 Task: In the  document Joshua ,change text color to 'Dark Green' Insert the mentioned shape below the text 'Star'. Change color of the shape to  BlueChange shape height to  2
Action: Mouse moved to (490, 231)
Screenshot: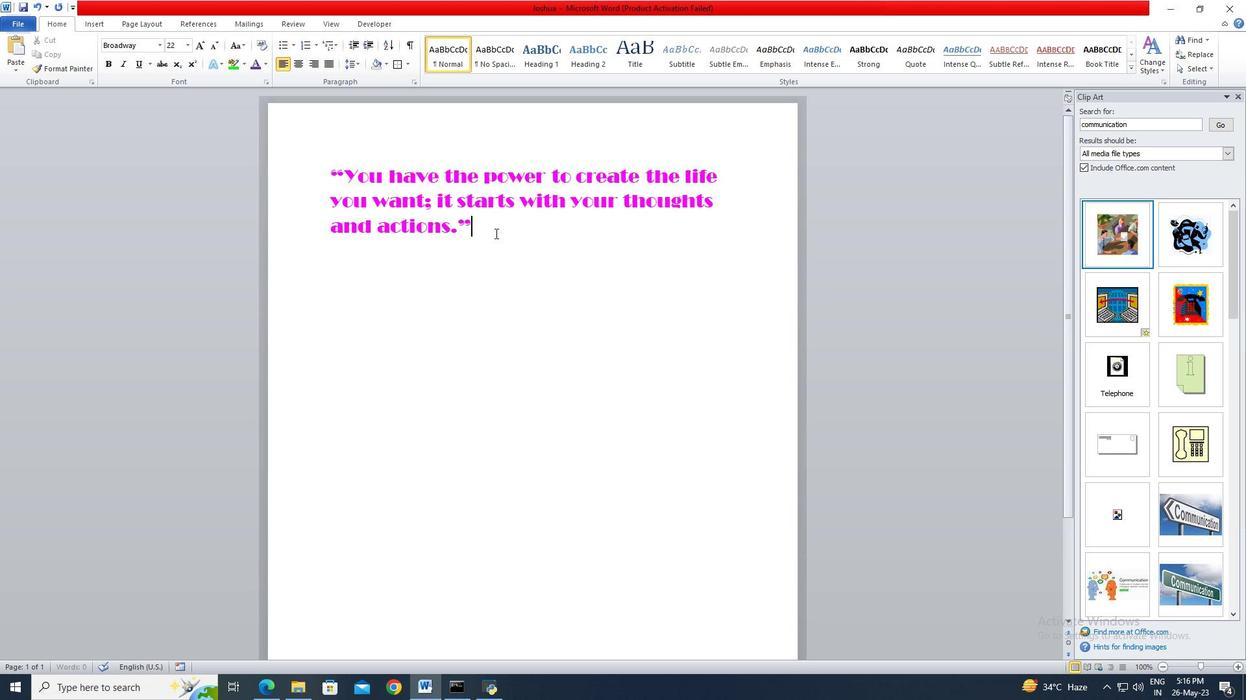
Action: Mouse pressed left at (490, 231)
Screenshot: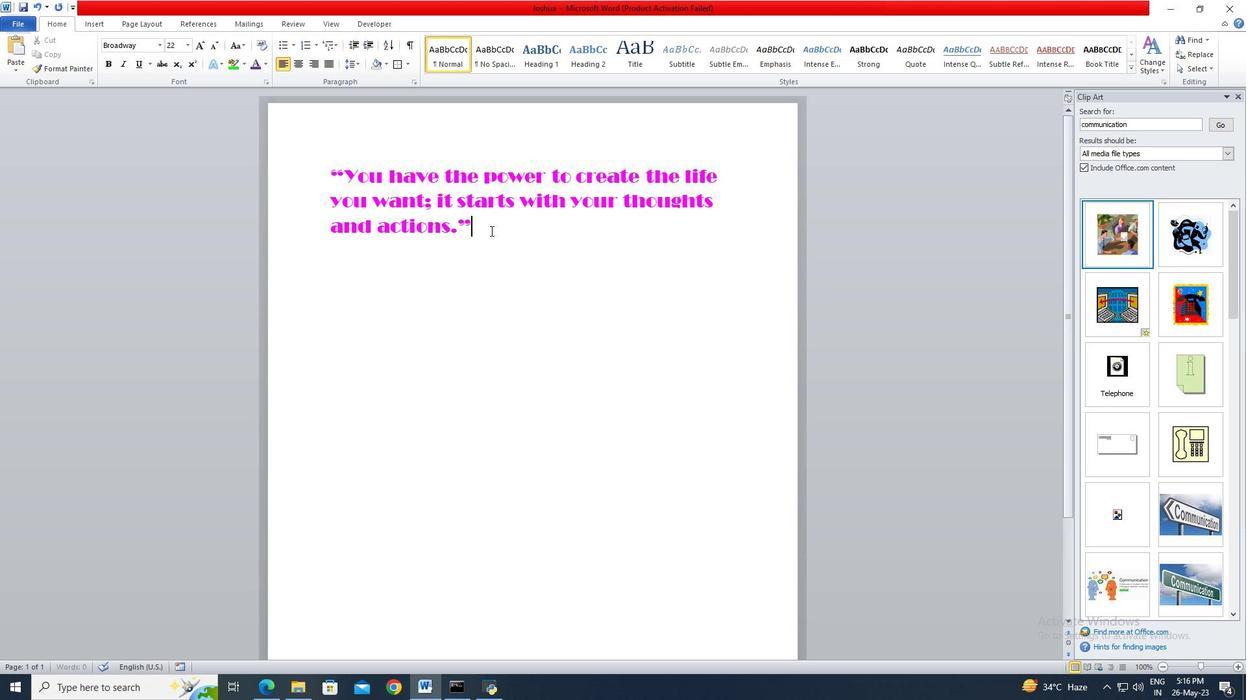 
Action: Key pressed <Key.left>ctrl+Actrl+A
Screenshot: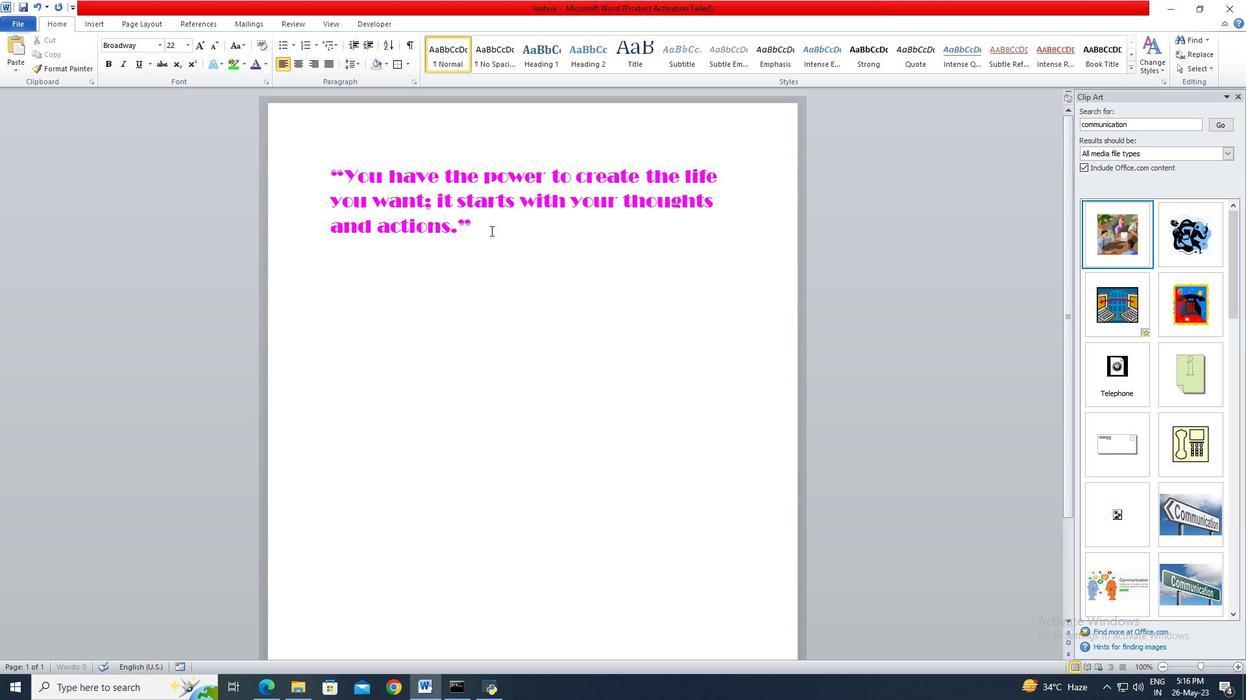 
Action: Mouse moved to (262, 62)
Screenshot: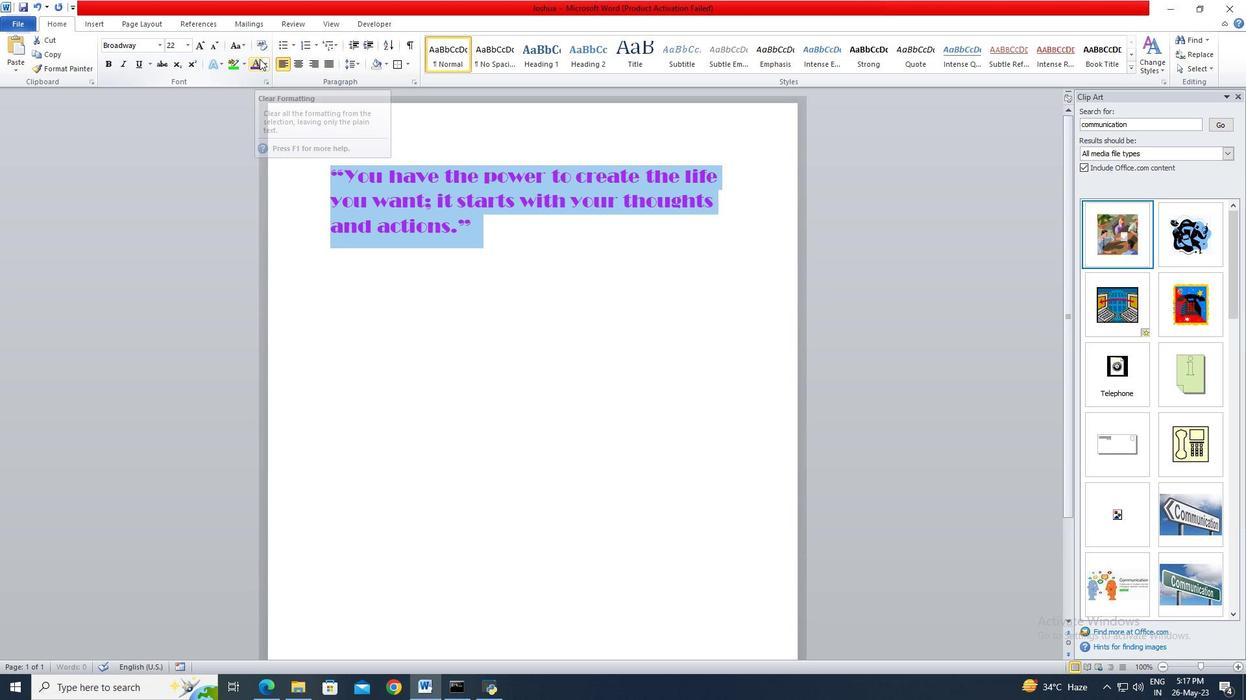 
Action: Mouse pressed left at (262, 62)
Screenshot: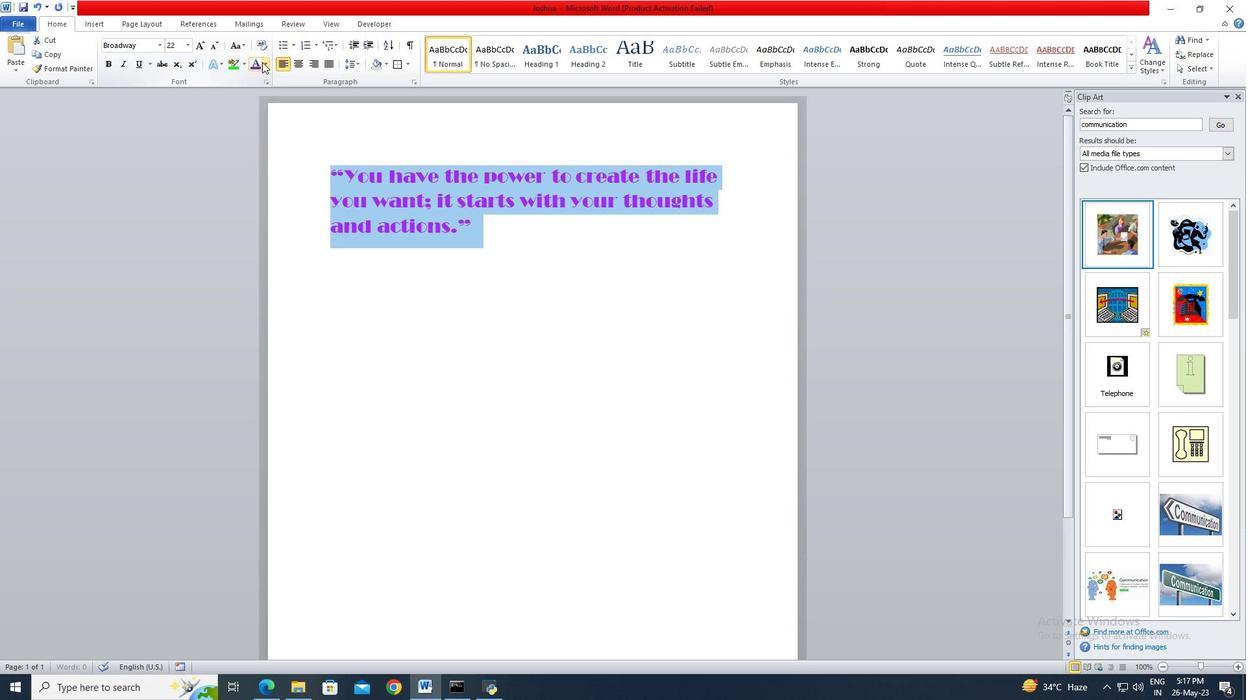 
Action: Mouse moved to (321, 147)
Screenshot: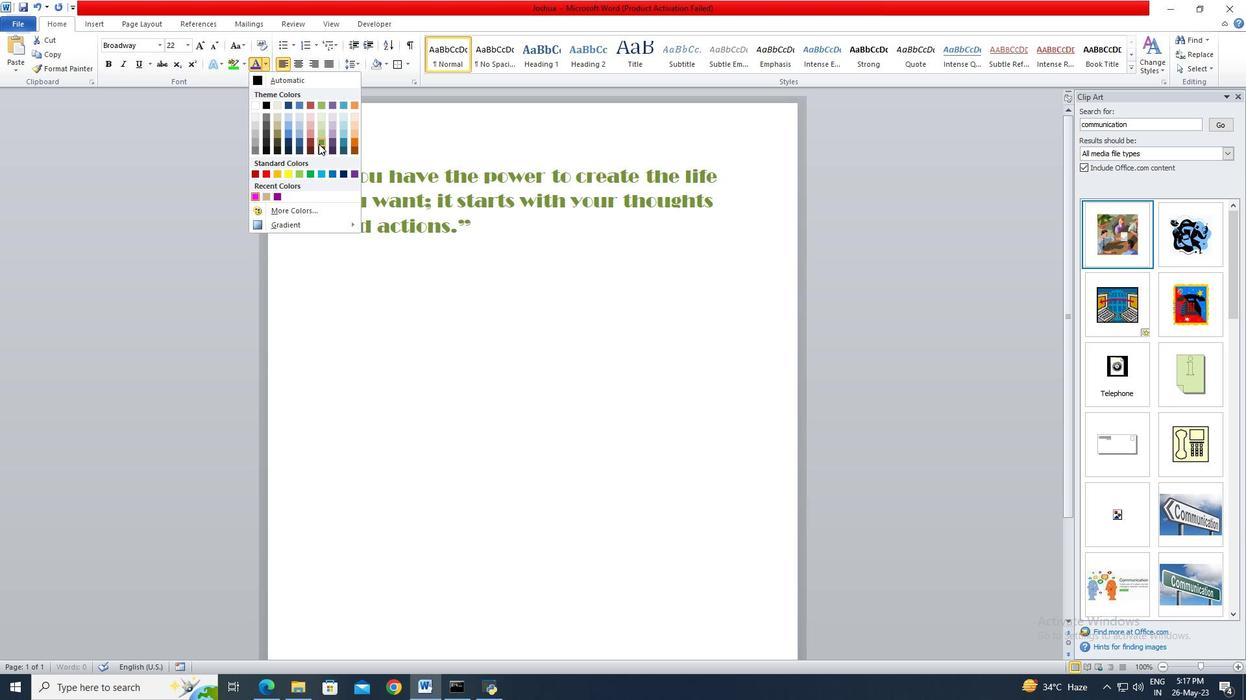 
Action: Mouse pressed left at (321, 147)
Screenshot: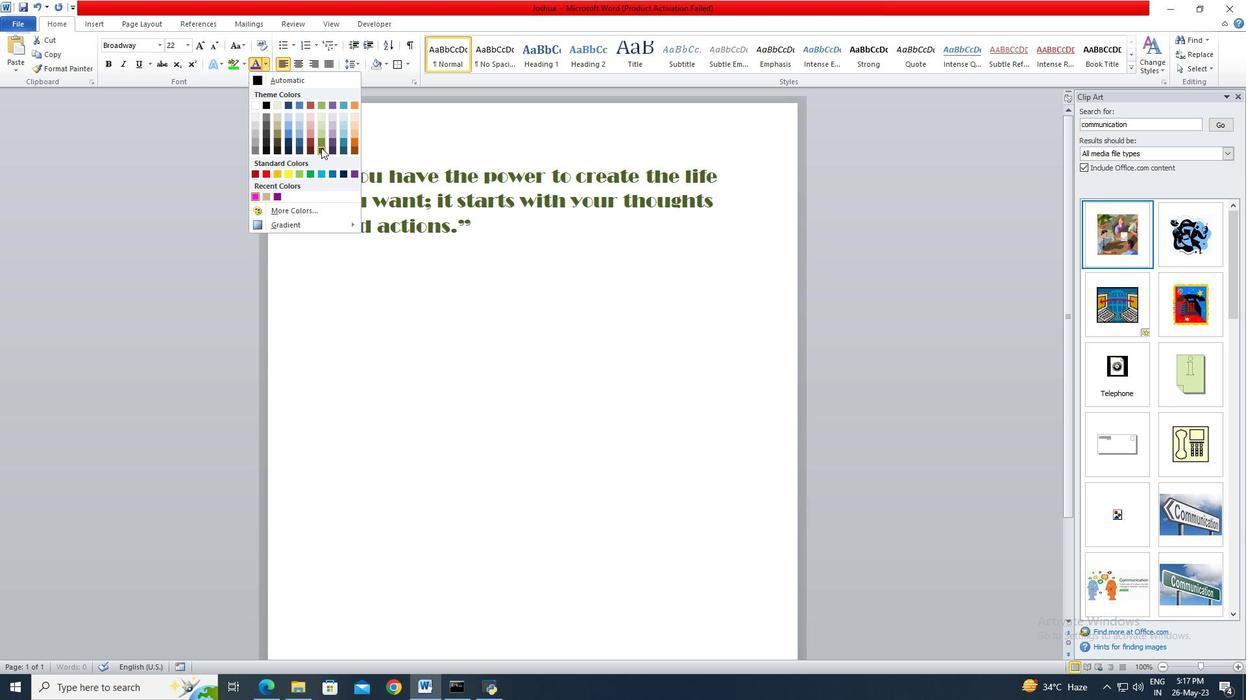 
Action: Mouse moved to (505, 244)
Screenshot: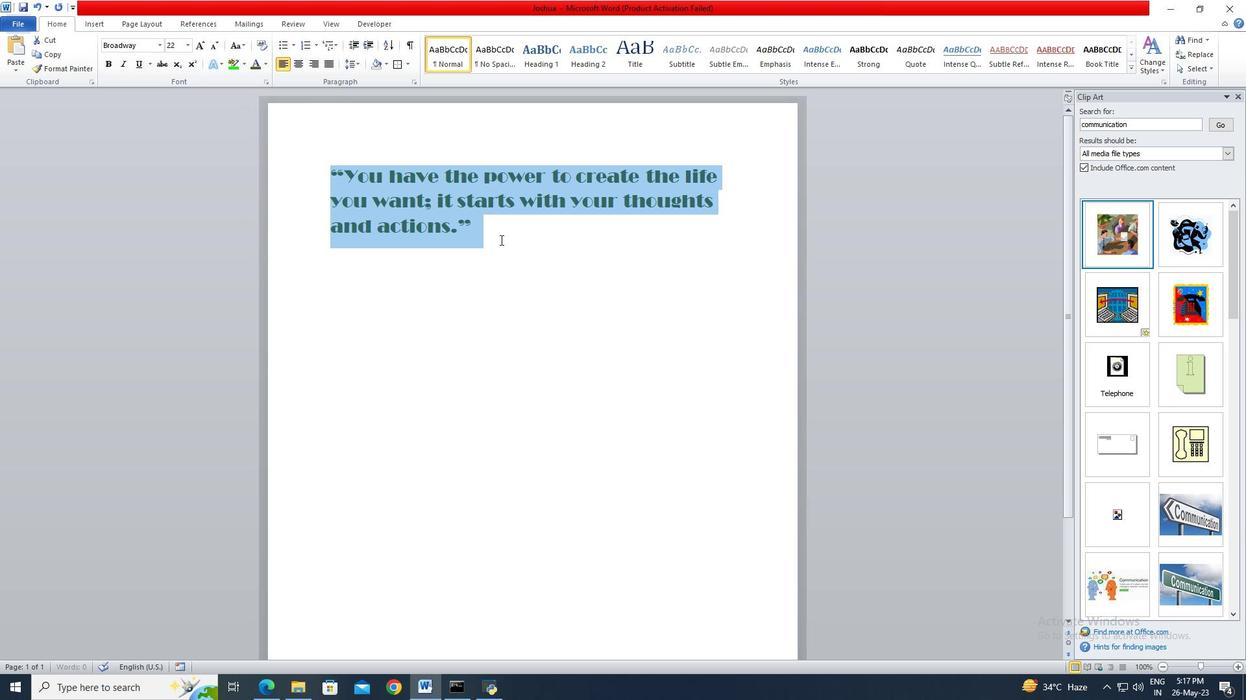 
Action: Mouse pressed left at (505, 244)
Screenshot: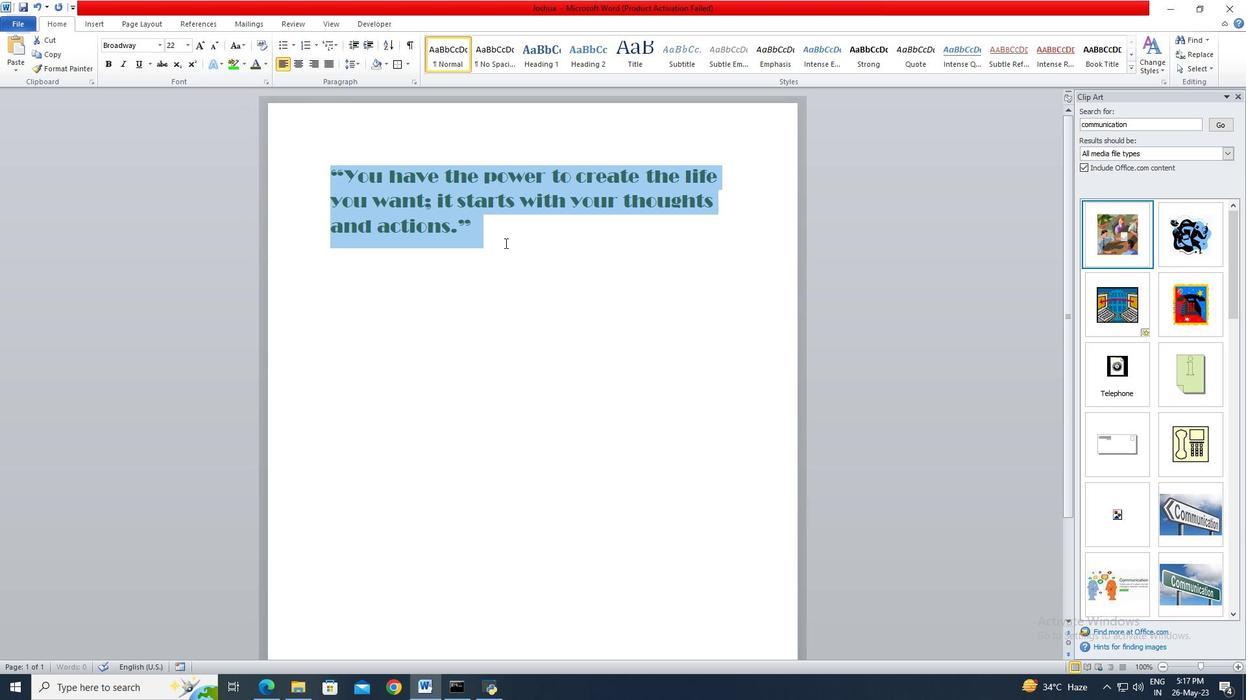 
Action: Mouse moved to (108, 25)
Screenshot: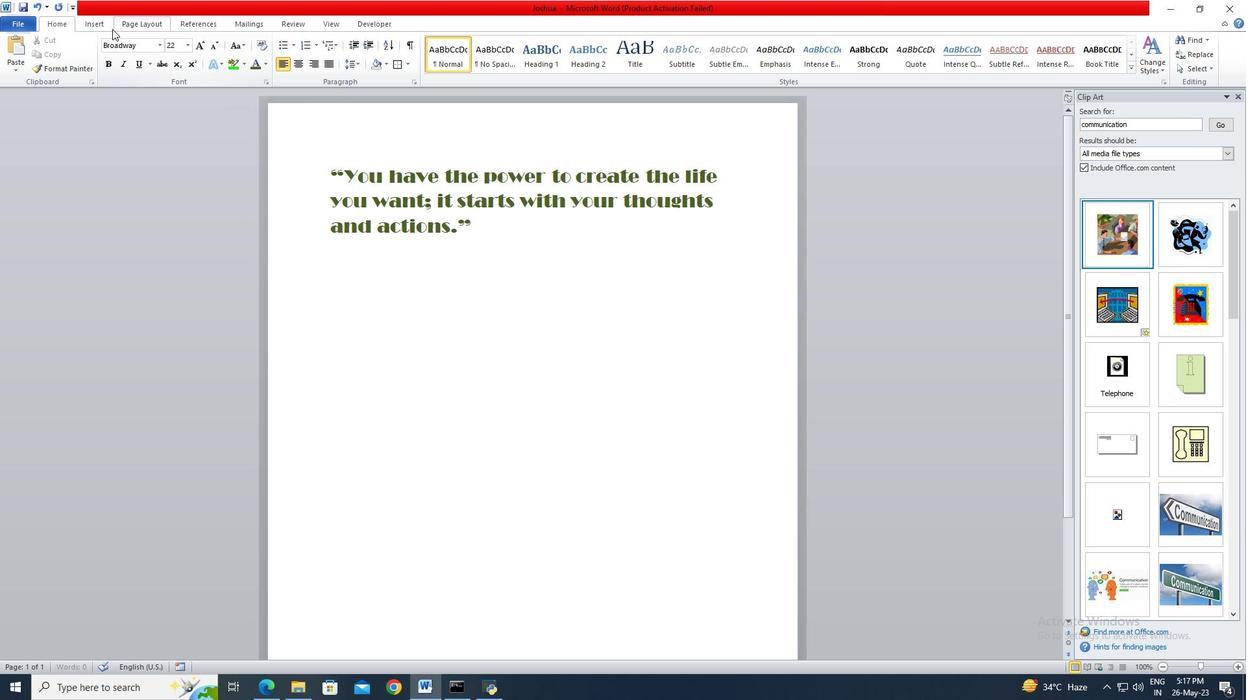 
Action: Mouse pressed left at (108, 25)
Screenshot: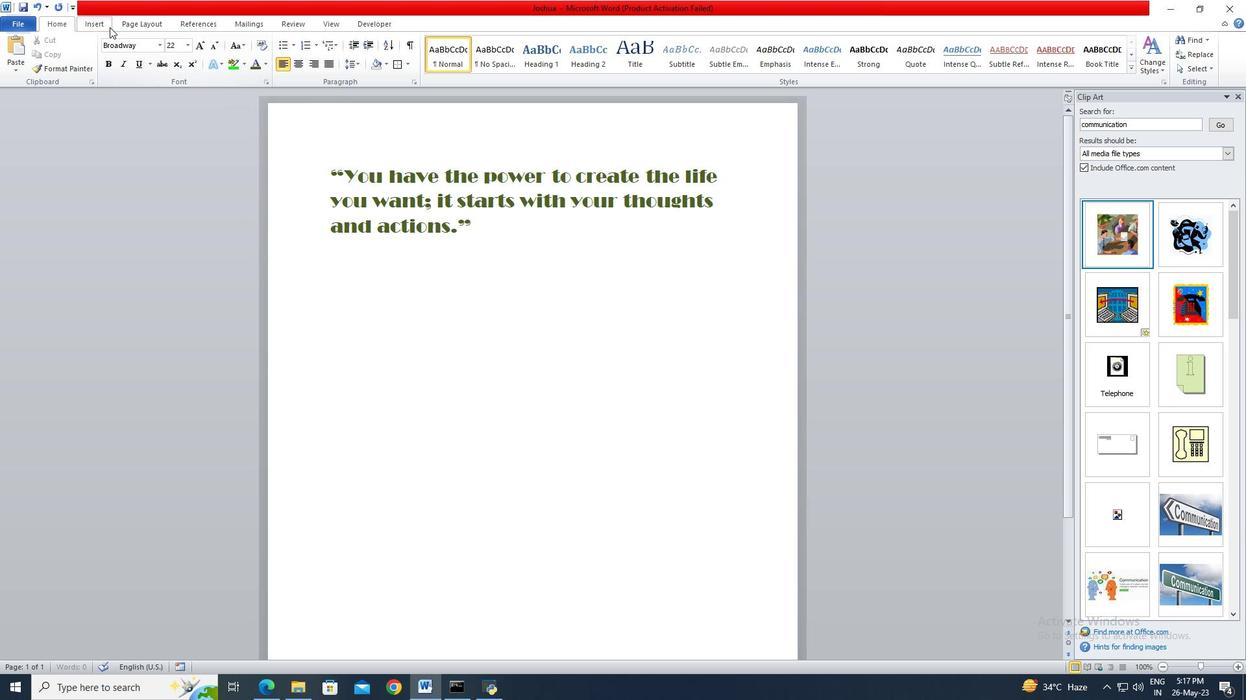 
Action: Mouse moved to (186, 53)
Screenshot: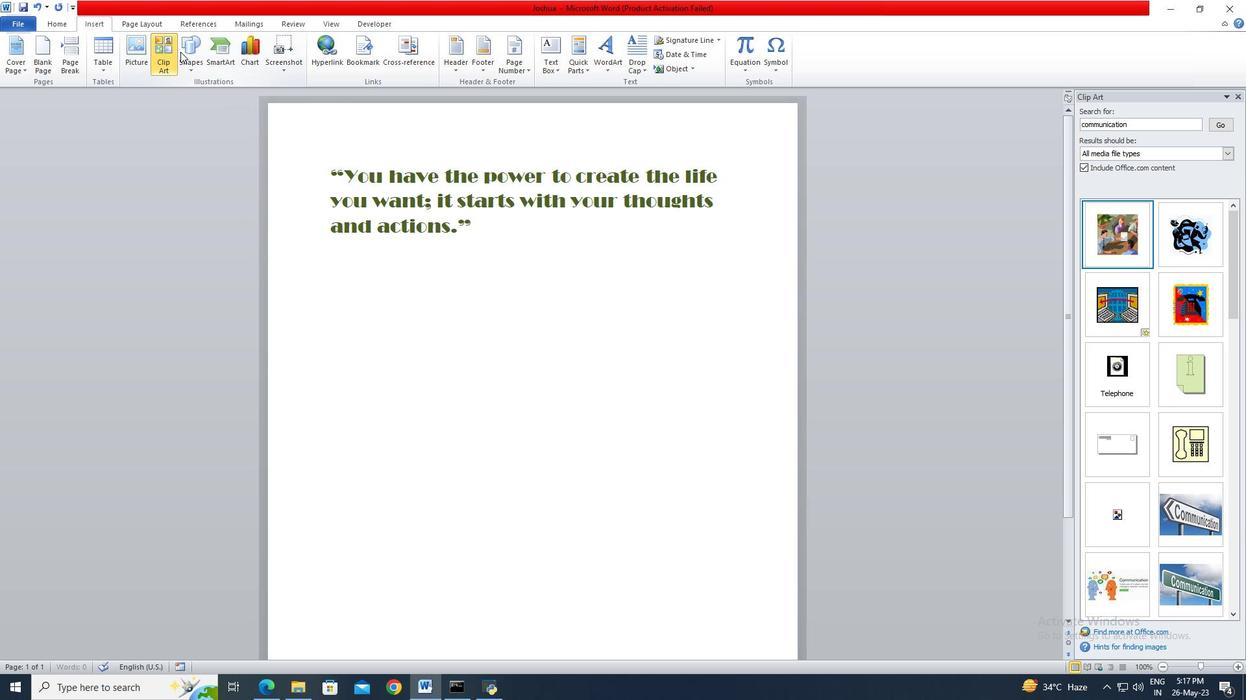 
Action: Mouse pressed left at (186, 53)
Screenshot: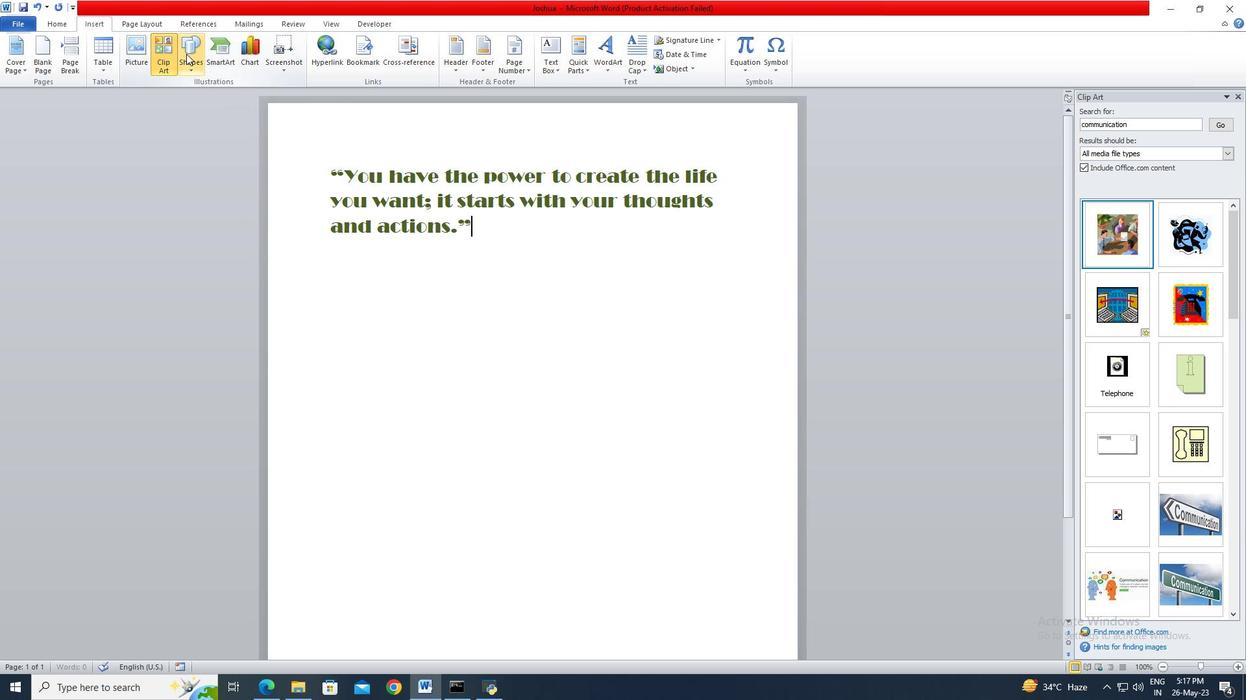 
Action: Mouse moved to (236, 369)
Screenshot: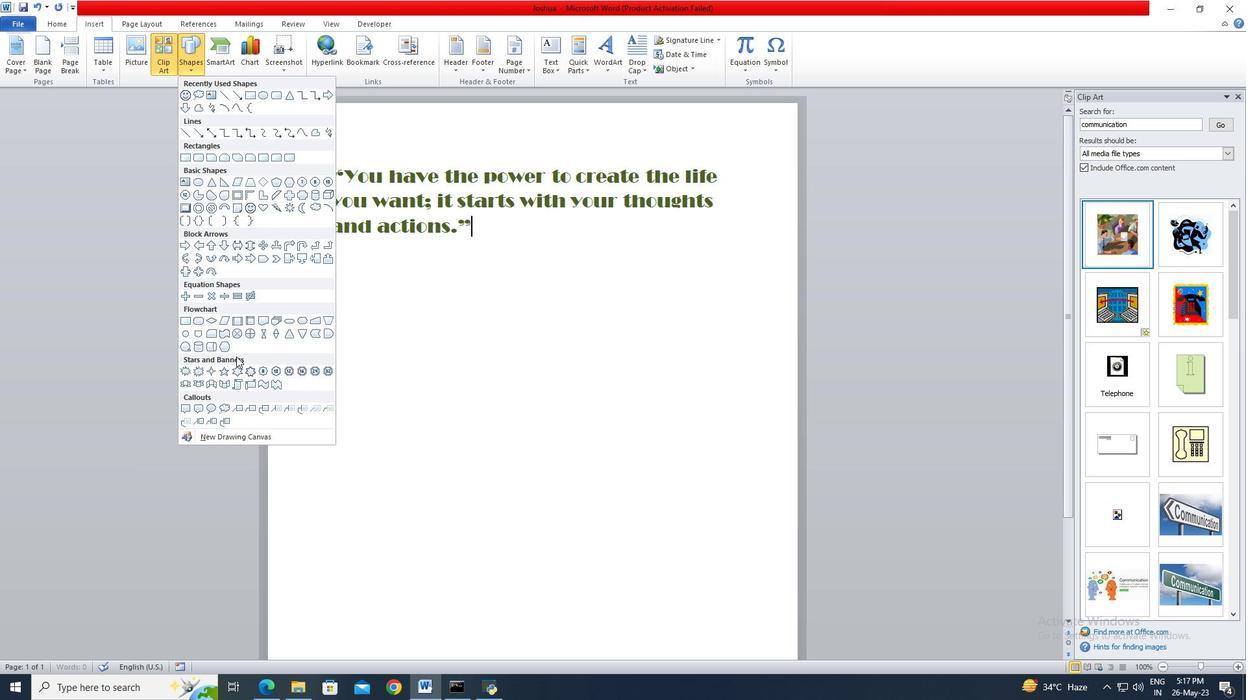 
Action: Mouse pressed left at (236, 369)
Screenshot: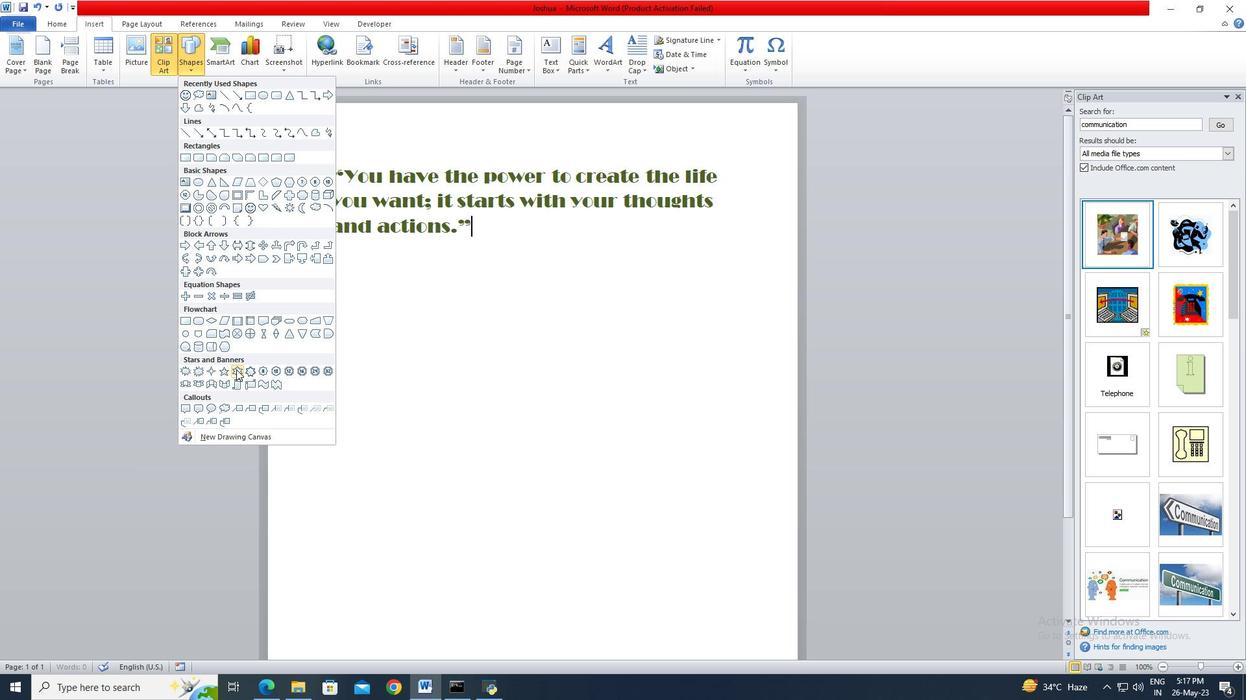 
Action: Mouse moved to (458, 277)
Screenshot: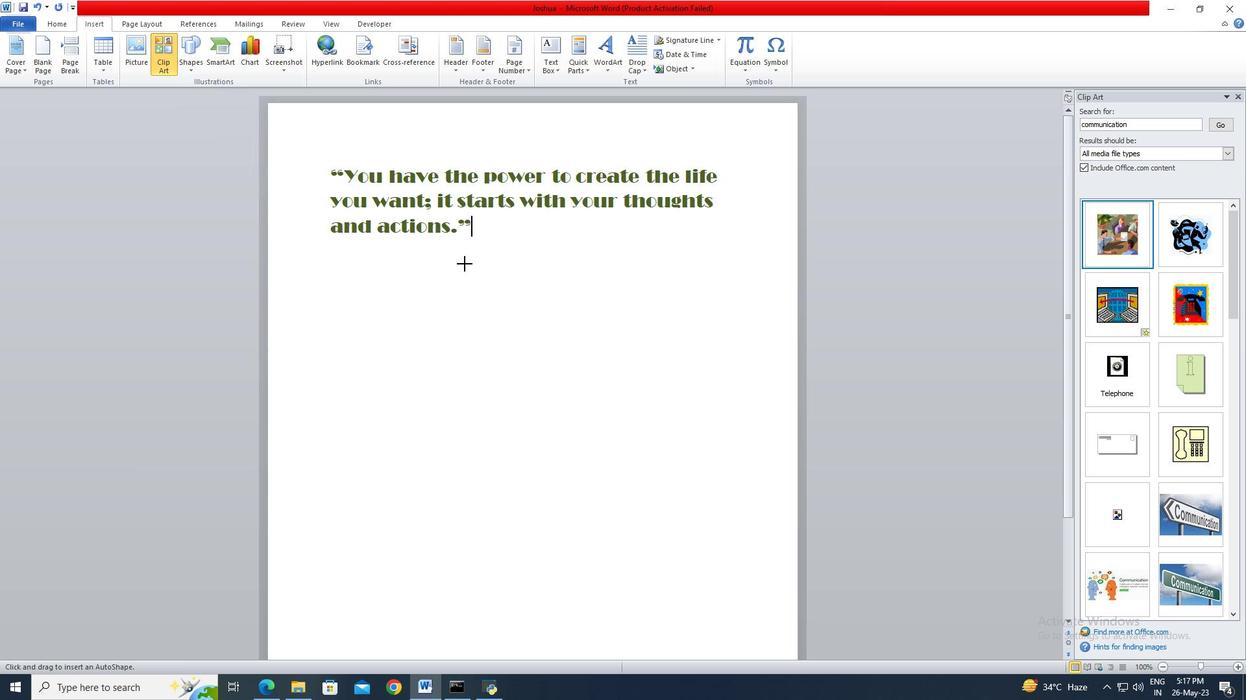 
Action: Mouse pressed left at (458, 277)
Screenshot: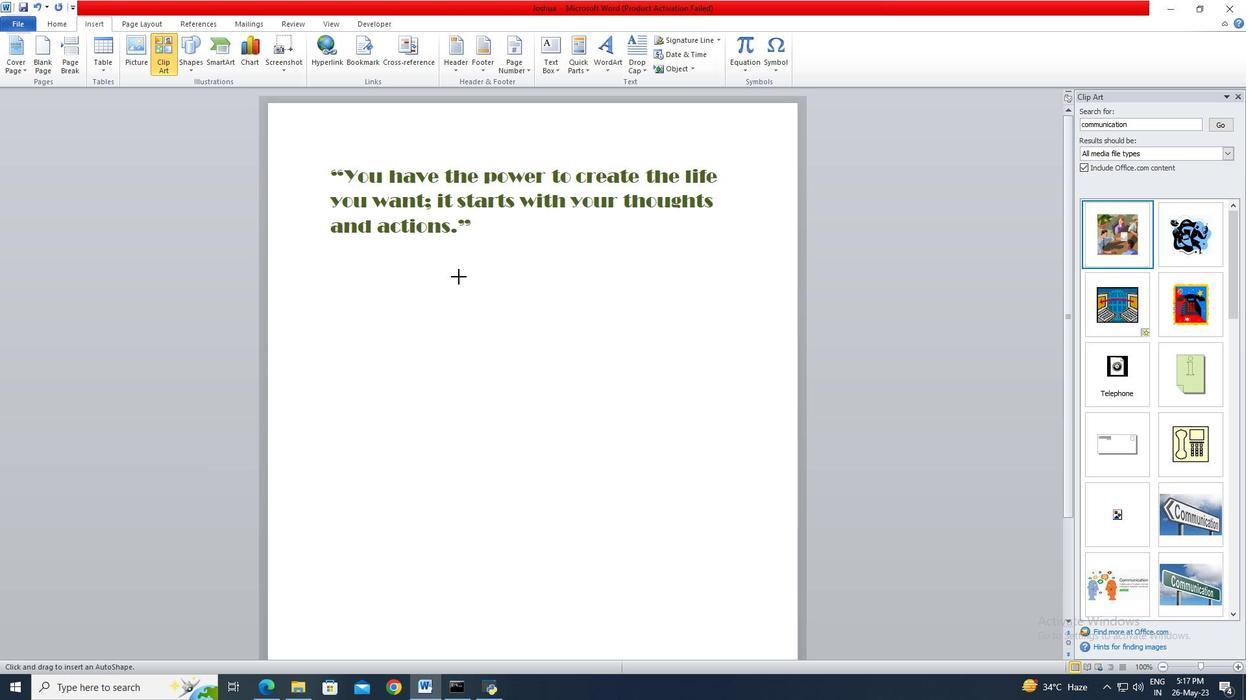 
Action: Mouse moved to (482, 40)
Screenshot: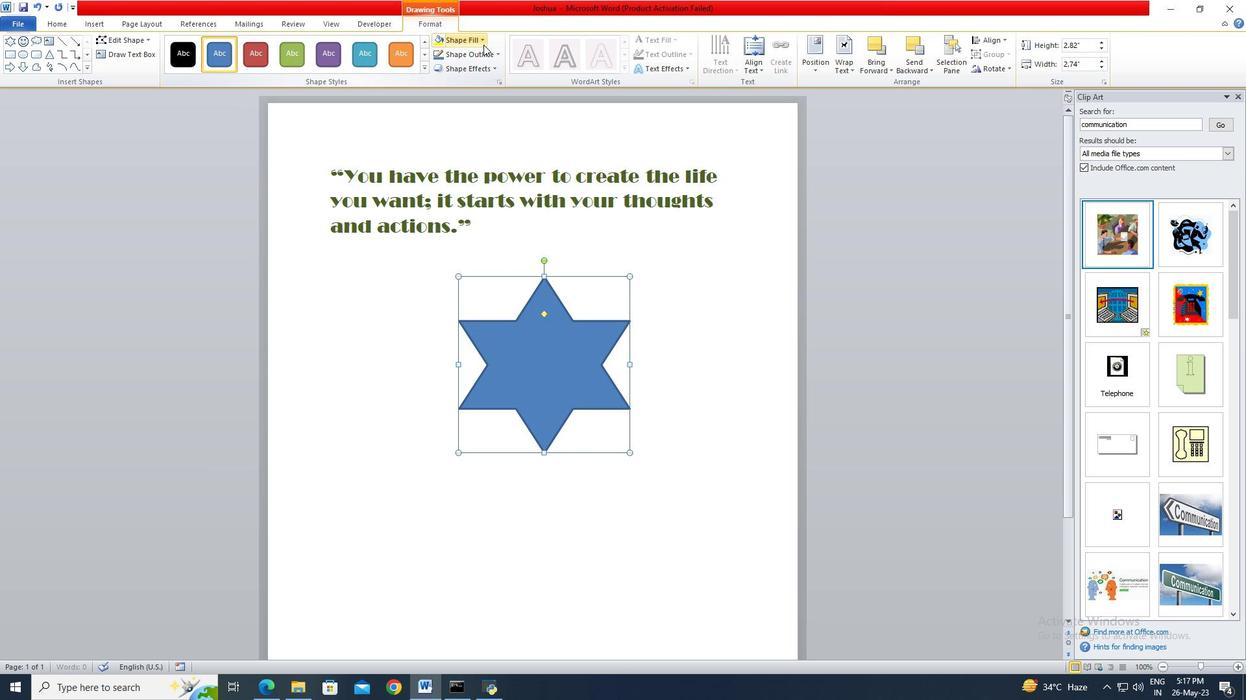 
Action: Mouse pressed left at (482, 40)
Screenshot: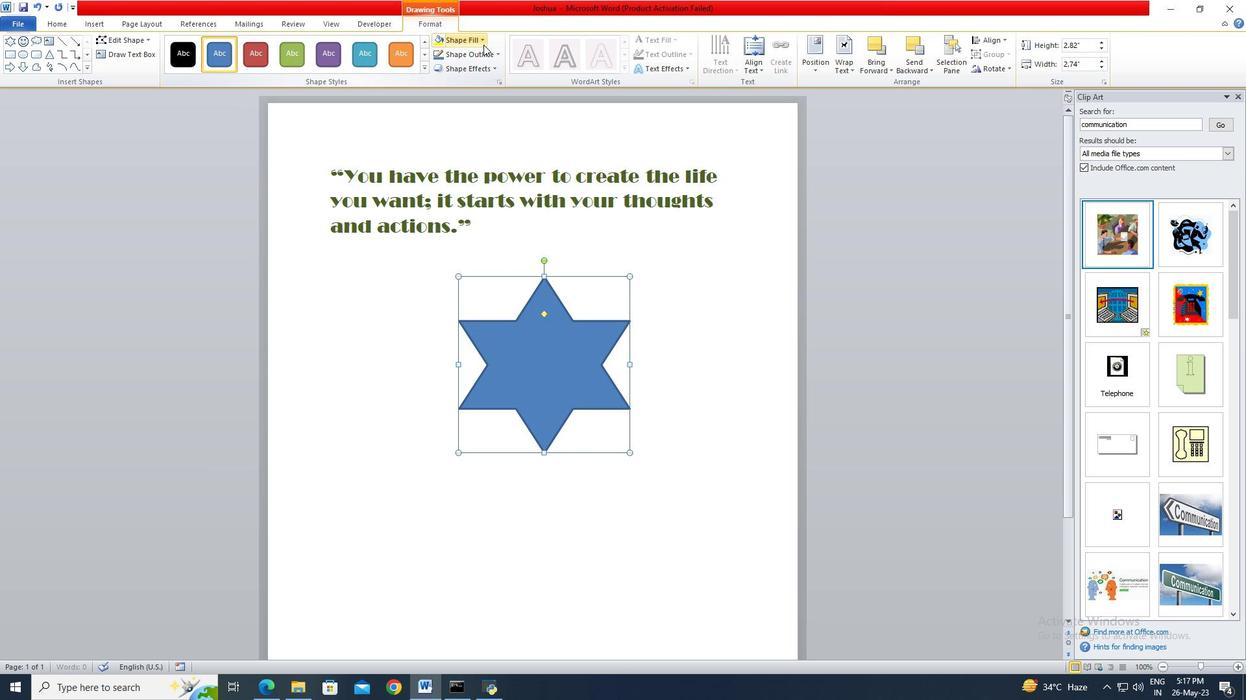
Action: Mouse moved to (517, 136)
Screenshot: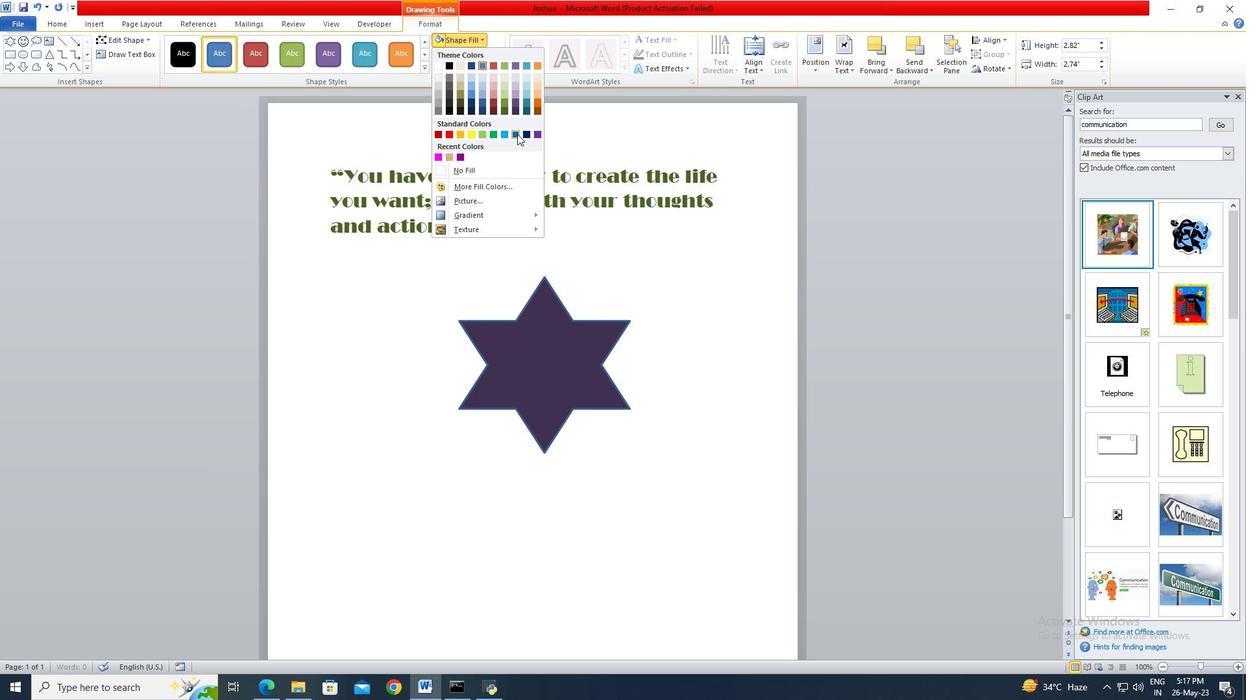 
Action: Mouse pressed left at (517, 136)
Screenshot: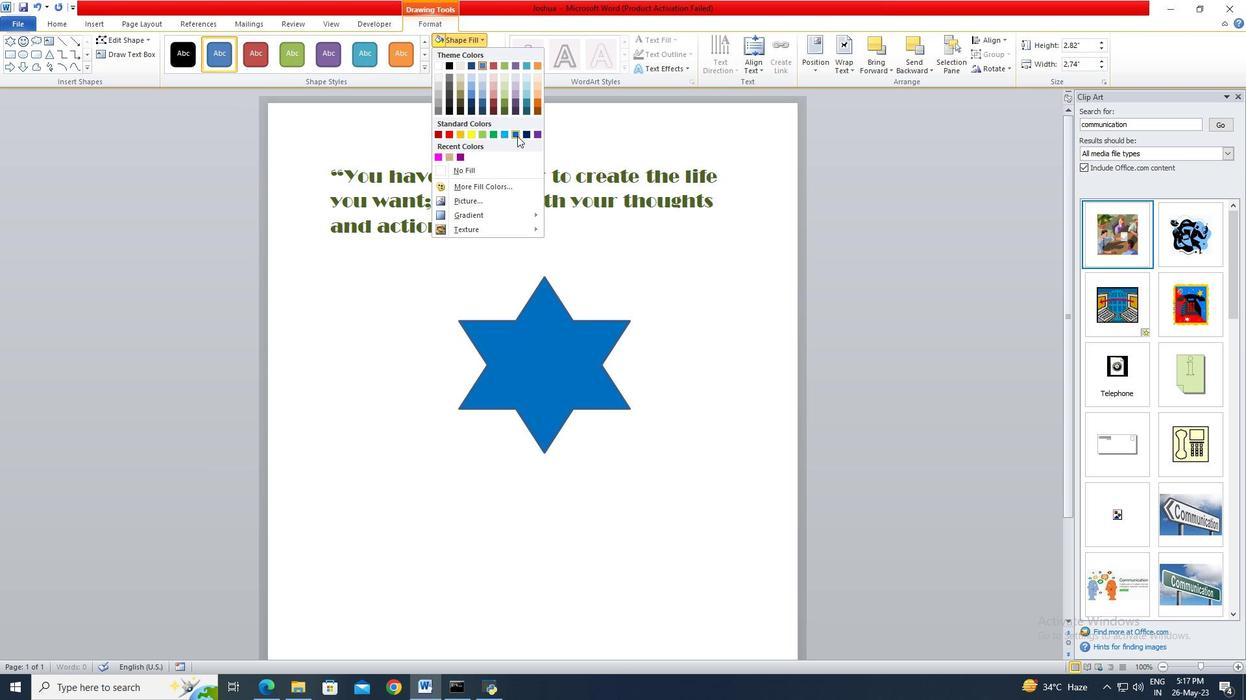 
Action: Mouse moved to (1076, 43)
Screenshot: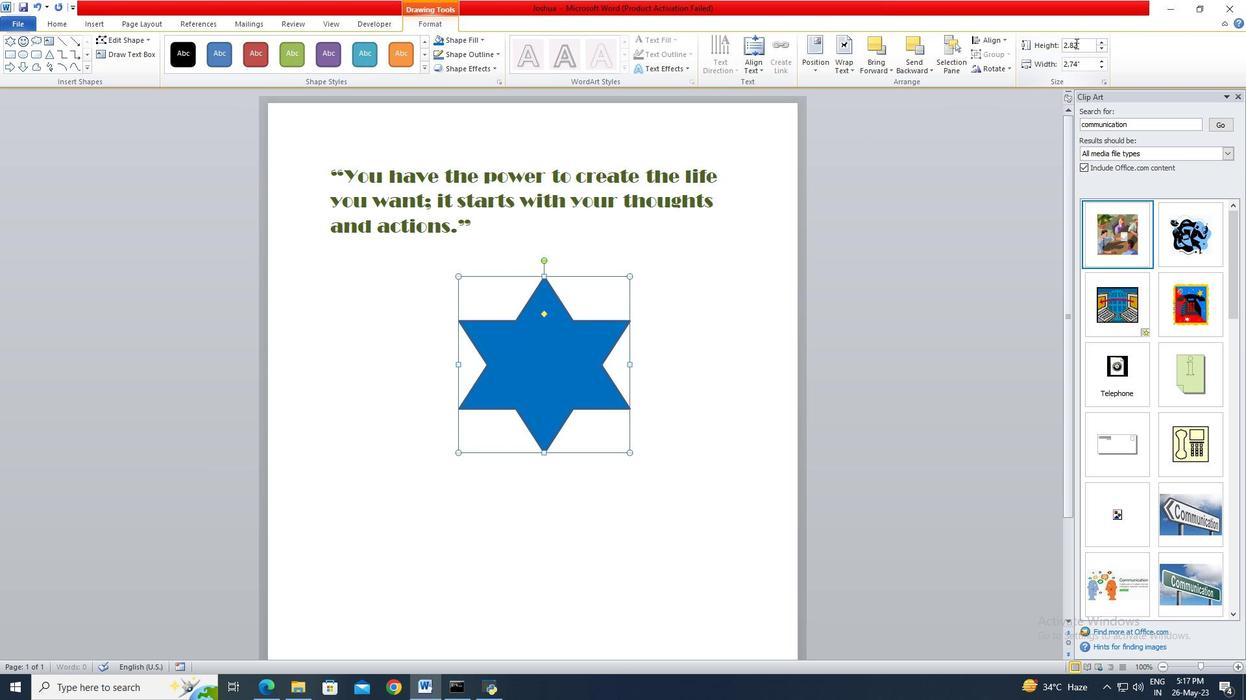 
Action: Mouse pressed left at (1076, 43)
Screenshot: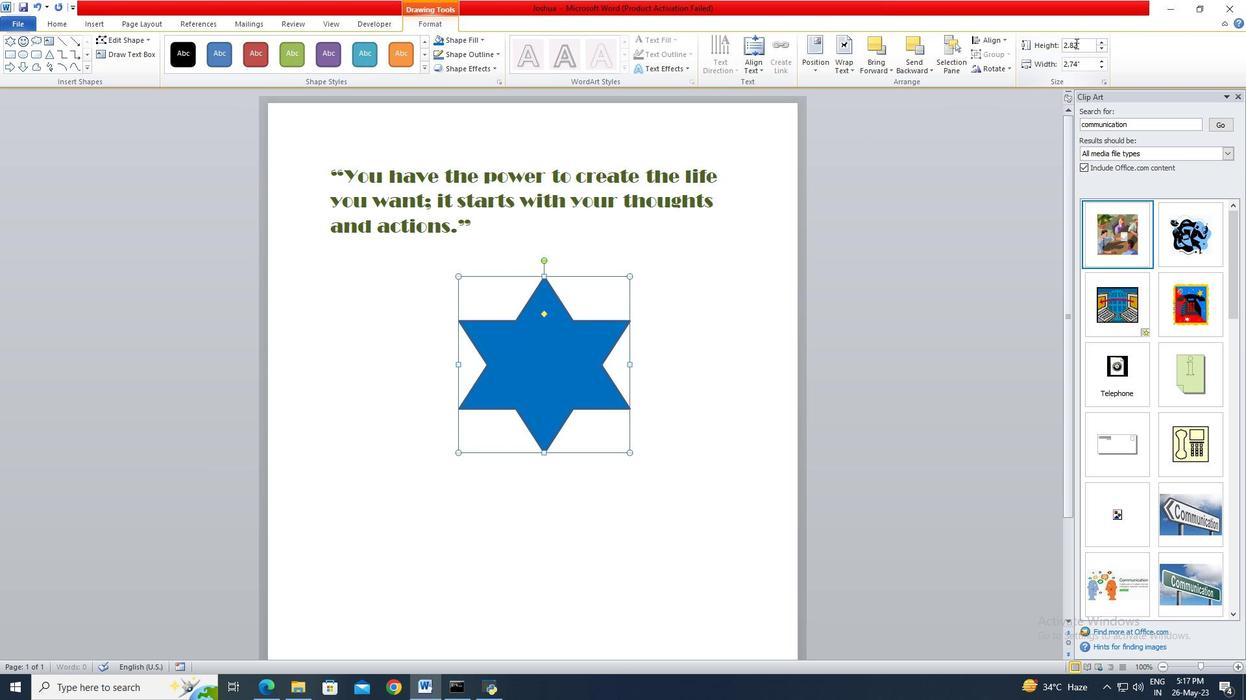 
Action: Mouse moved to (957, 0)
Screenshot: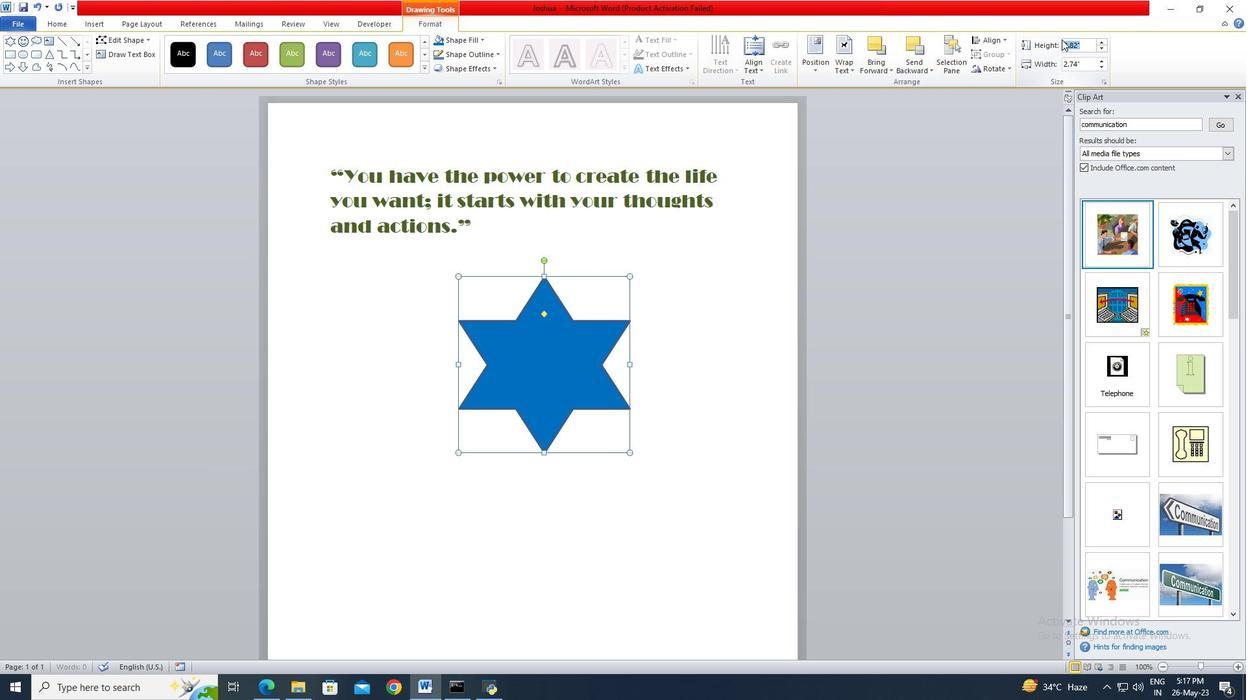 
Action: Key pressed 2<Key.enter>
Screenshot: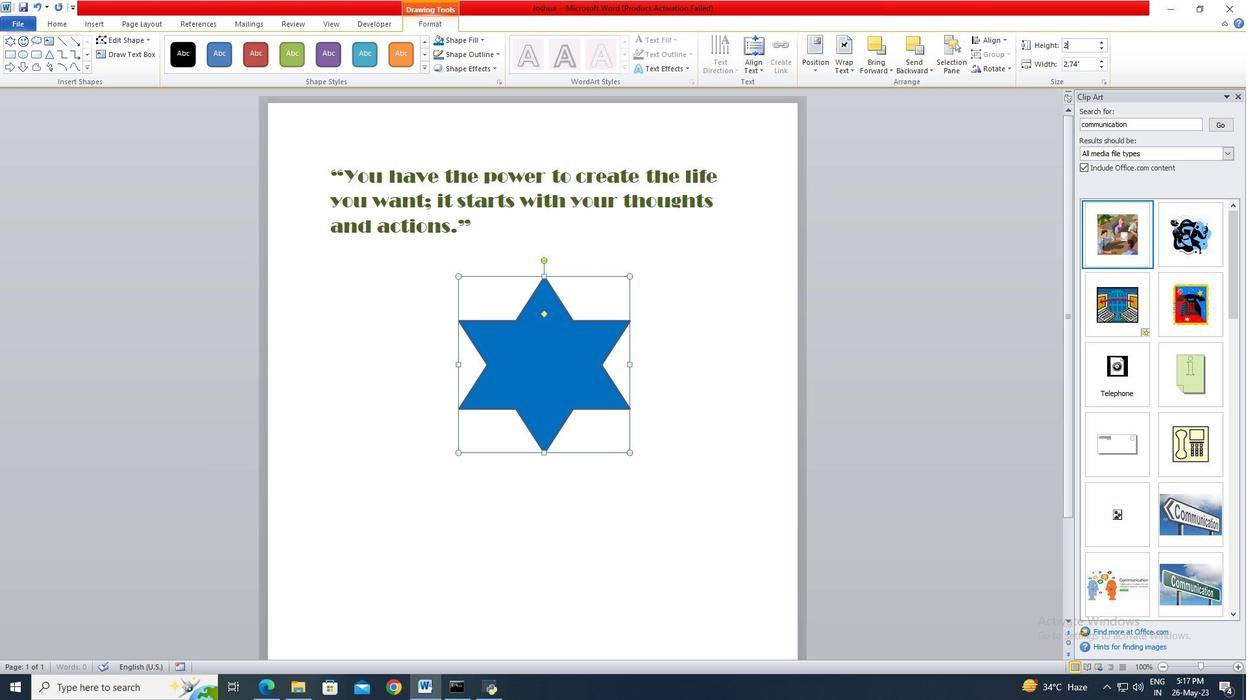 
